 Task: Create New Customer with Customer Name: Cane Rosso, Billing Address Line1: 1226 Ridge Road, Billing Address Line2:  Dodge City, Billing Address Line3:  Kansas 67801
Action: Mouse pressed left at (191, 40)
Screenshot: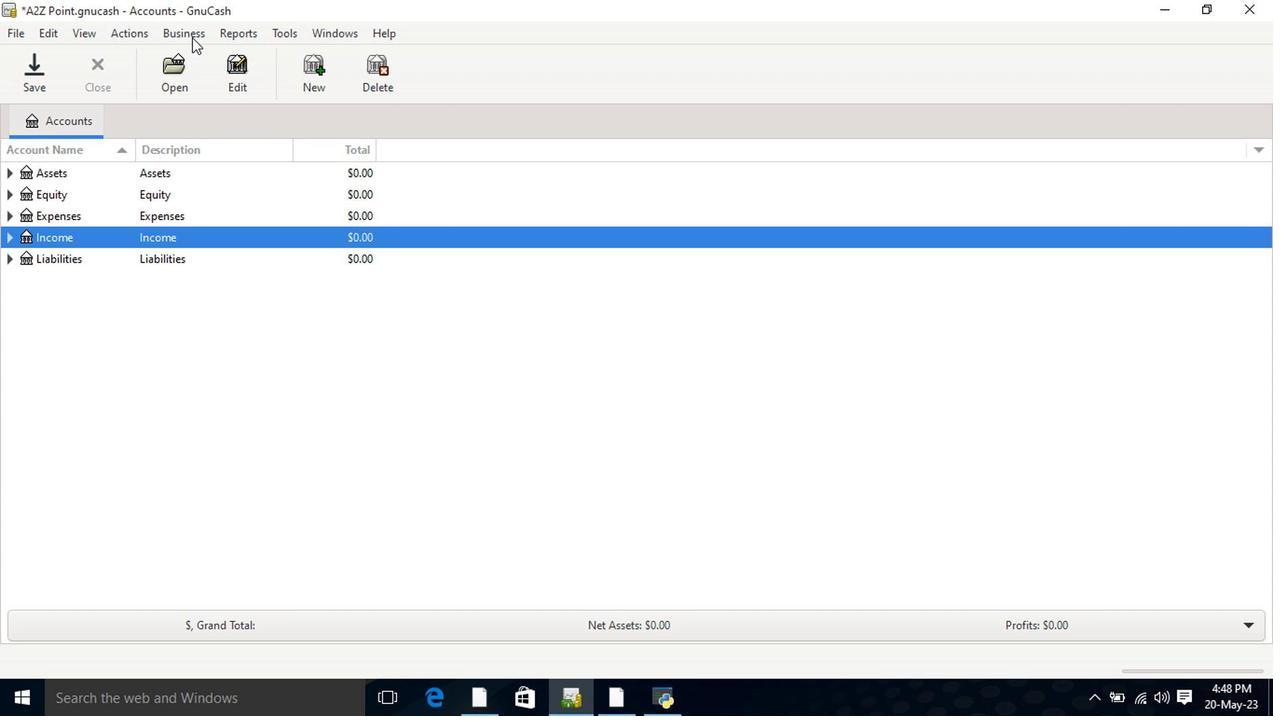
Action: Mouse moved to (276, 61)
Screenshot: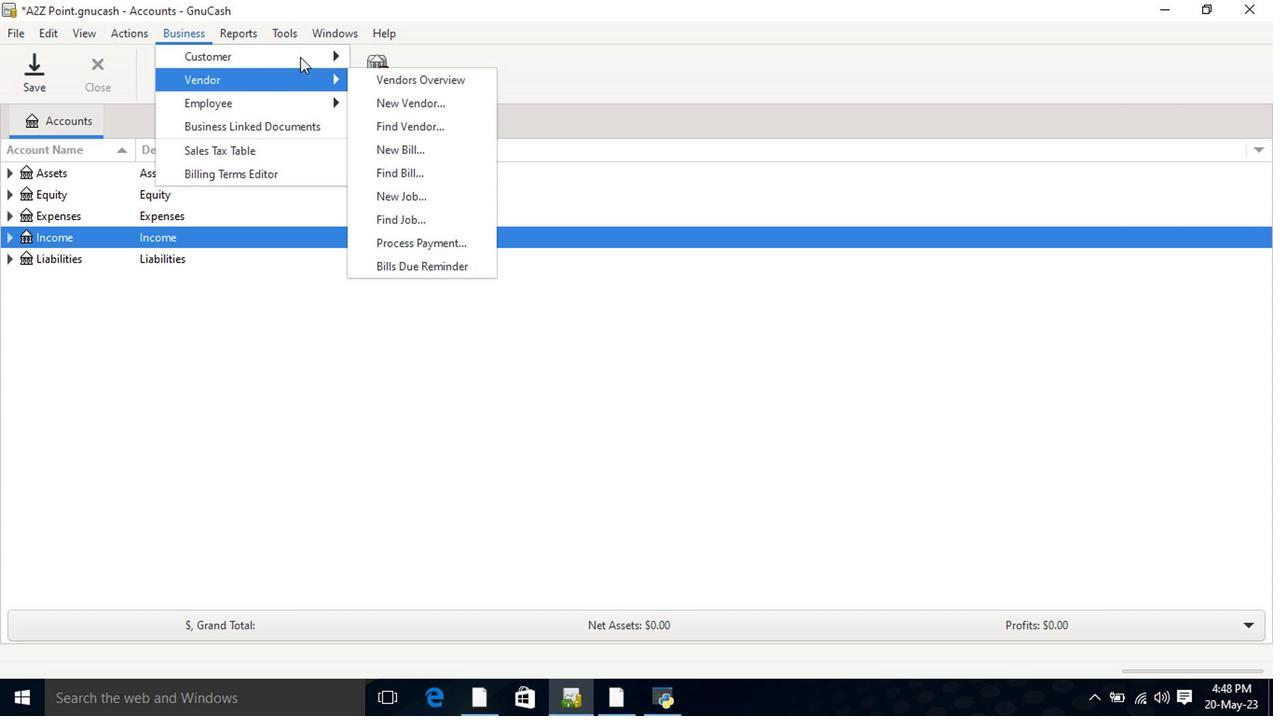 
Action: Mouse pressed left at (276, 61)
Screenshot: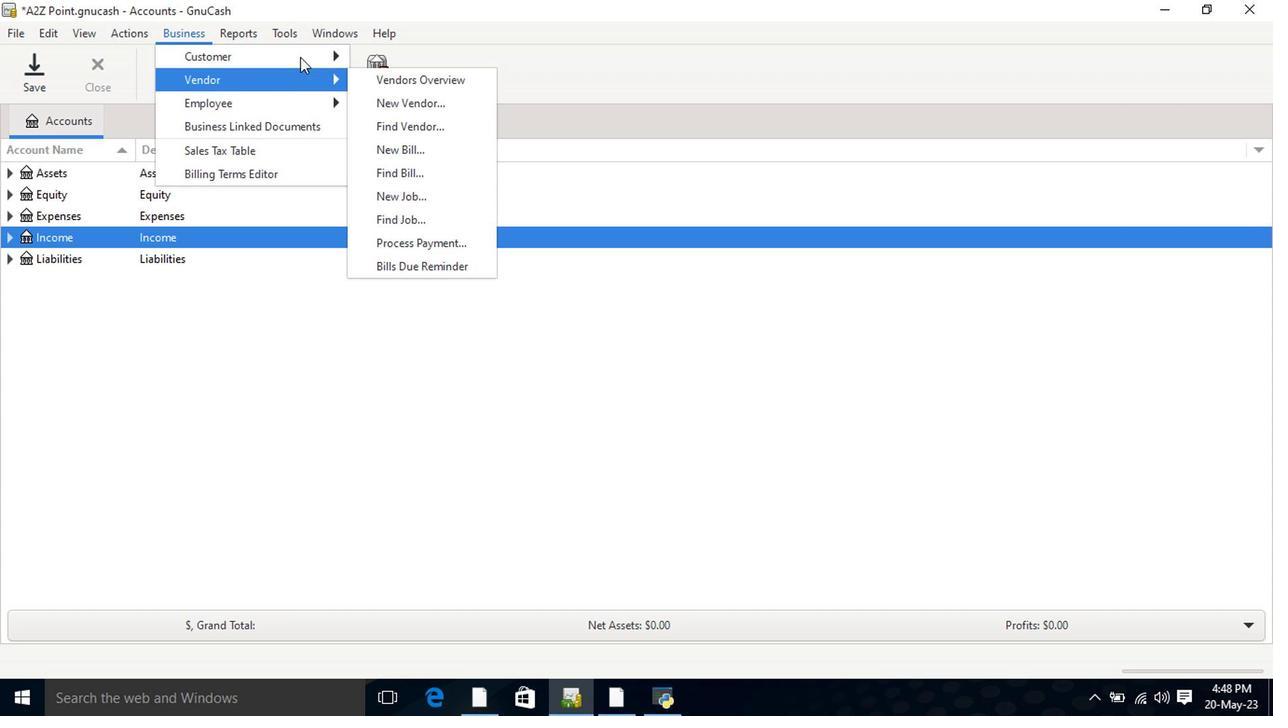 
Action: Mouse moved to (409, 81)
Screenshot: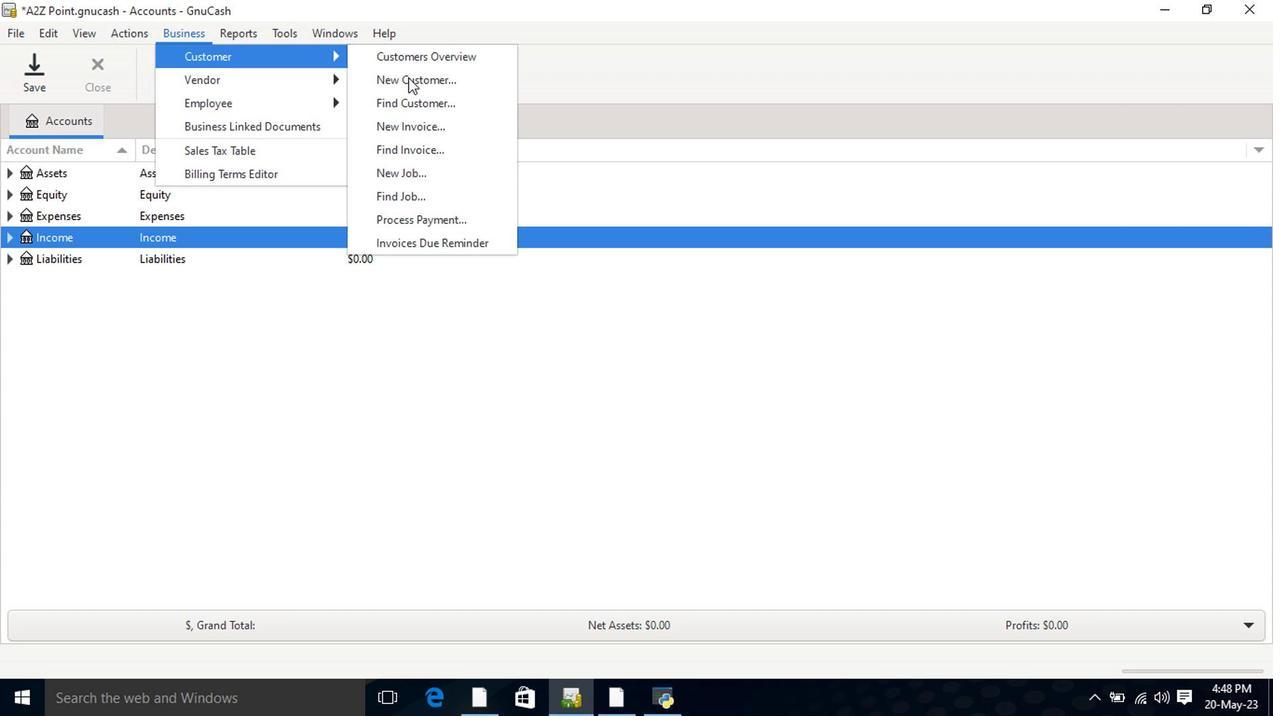 
Action: Mouse pressed left at (409, 81)
Screenshot: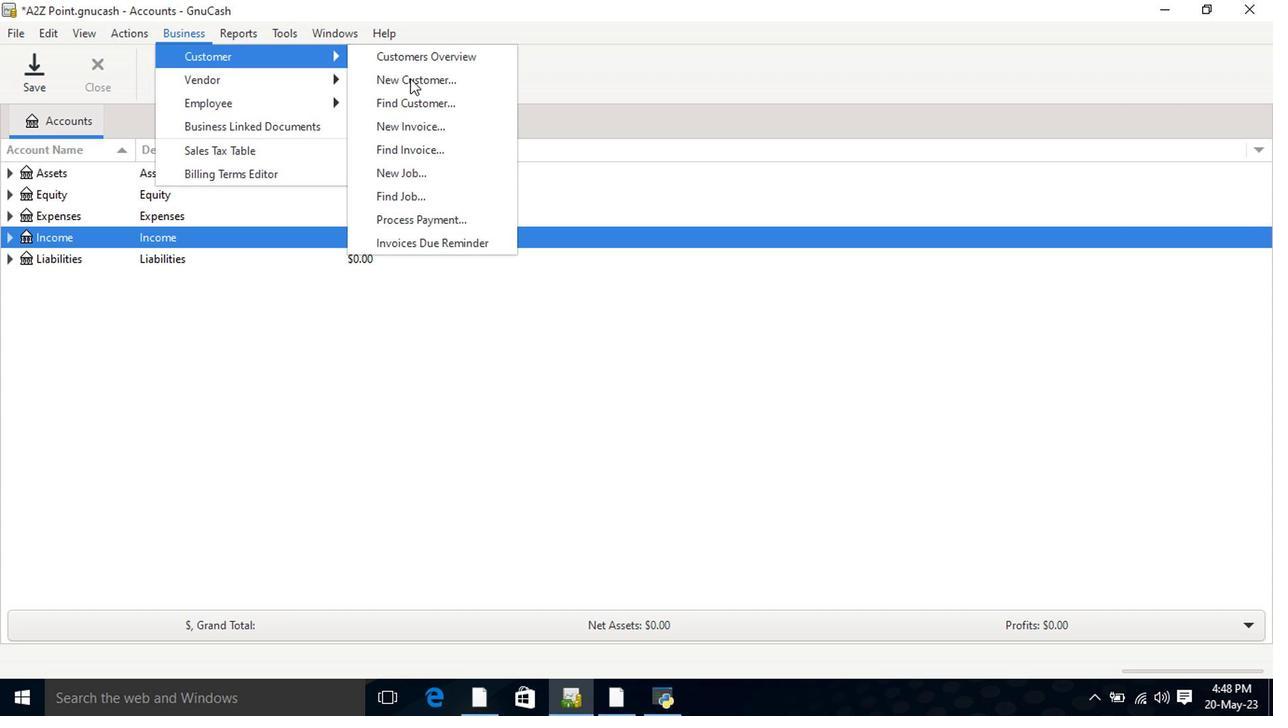 
Action: Mouse moved to (804, 196)
Screenshot: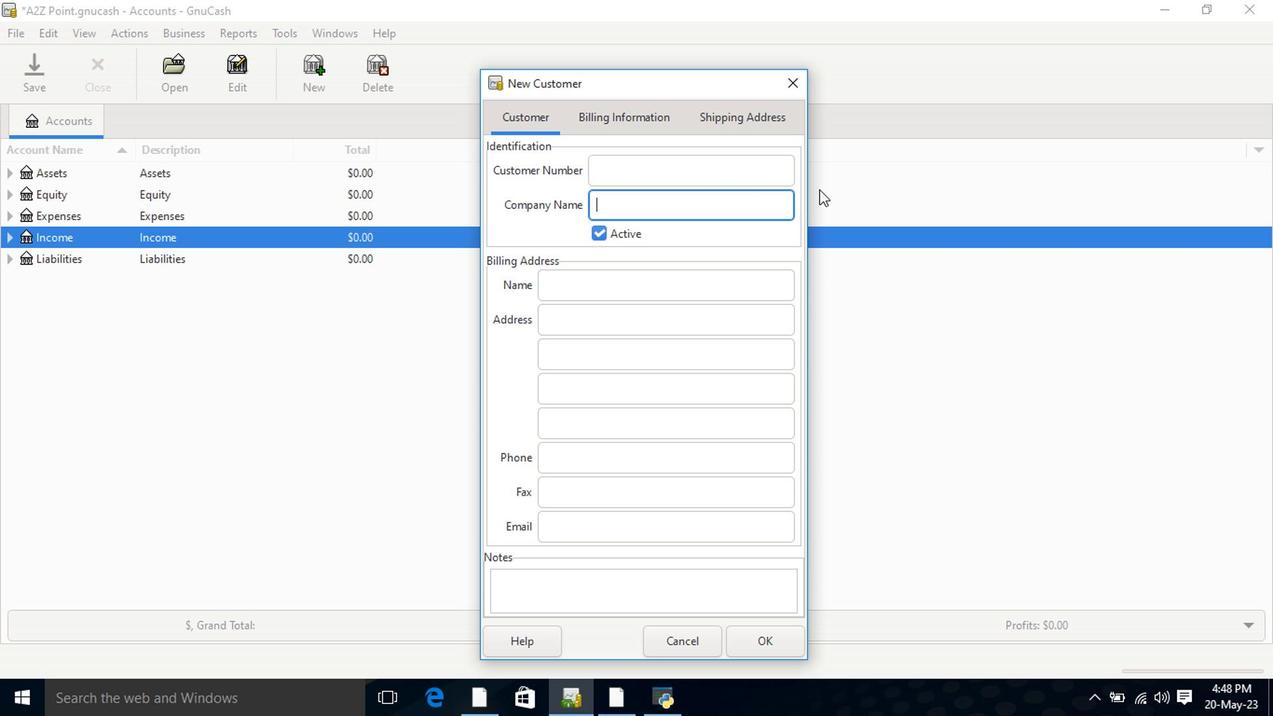 
Action: Key pressed <Key.shift>Cane<Key.space><Key.shift>Rosso<Key.tab><Key.tab><Key.tab>1226<Key.space><Key.shift>Ridge<Key.space><Key.shift>Road<Key.tab>ge<Key.tab><Key.shift>Ka<Key.tab>
Screenshot: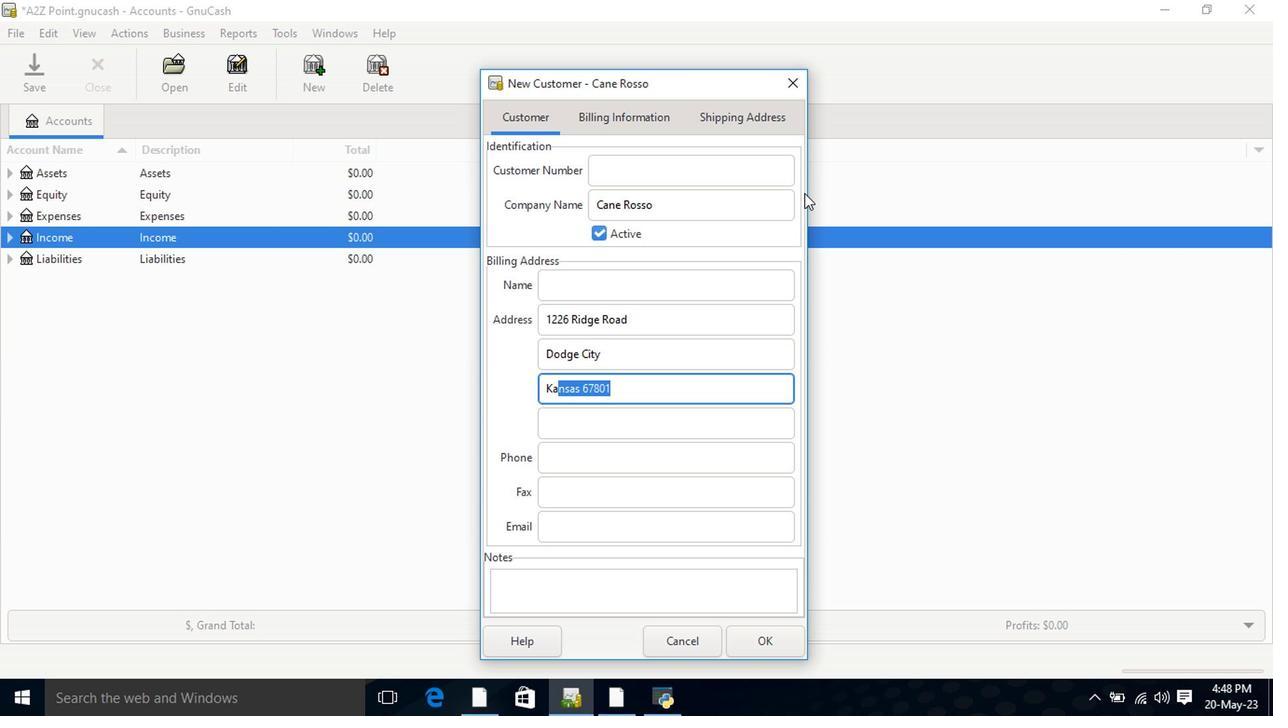 
Action: Mouse moved to (767, 640)
Screenshot: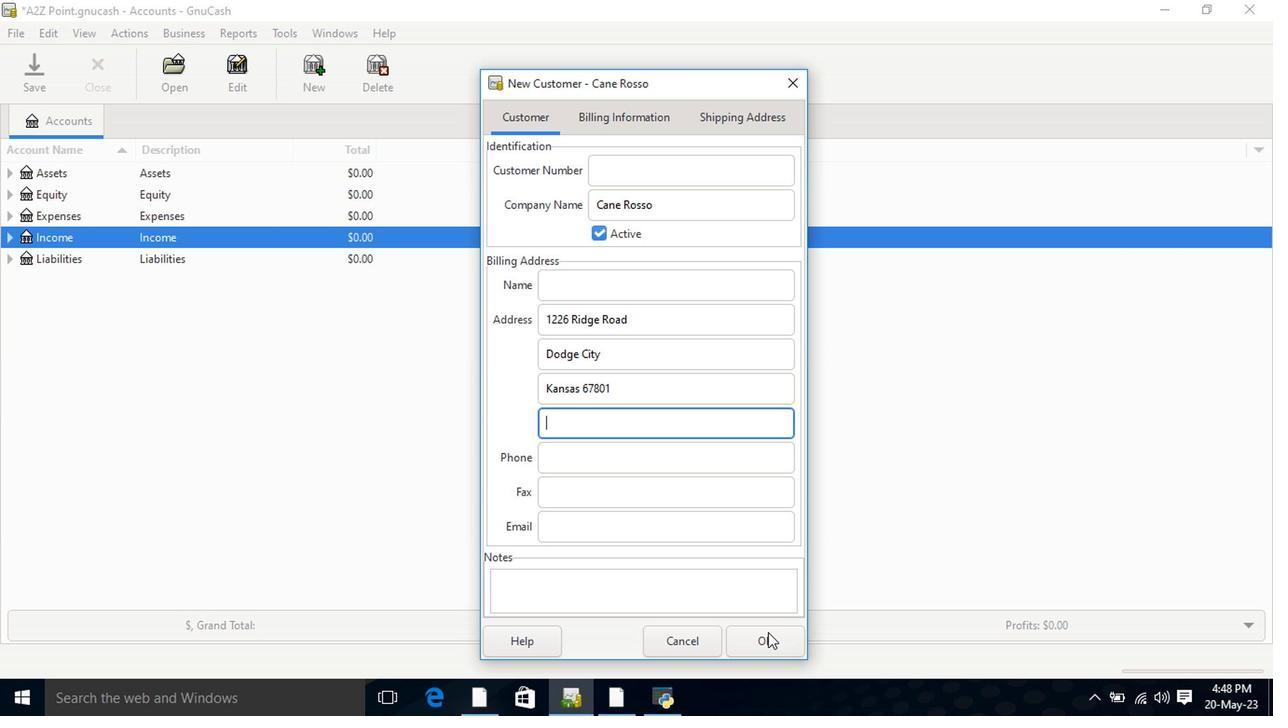 
Action: Mouse pressed left at (767, 640)
Screenshot: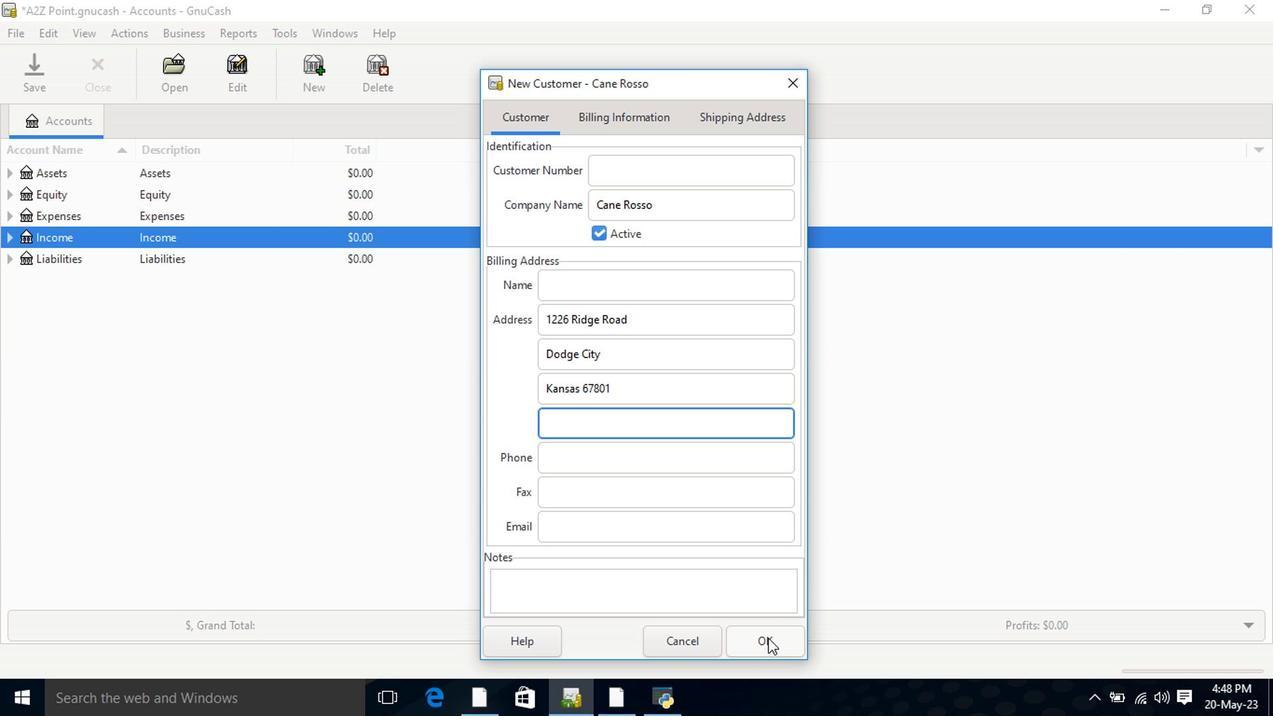 
Action: Mouse moved to (767, 641)
Screenshot: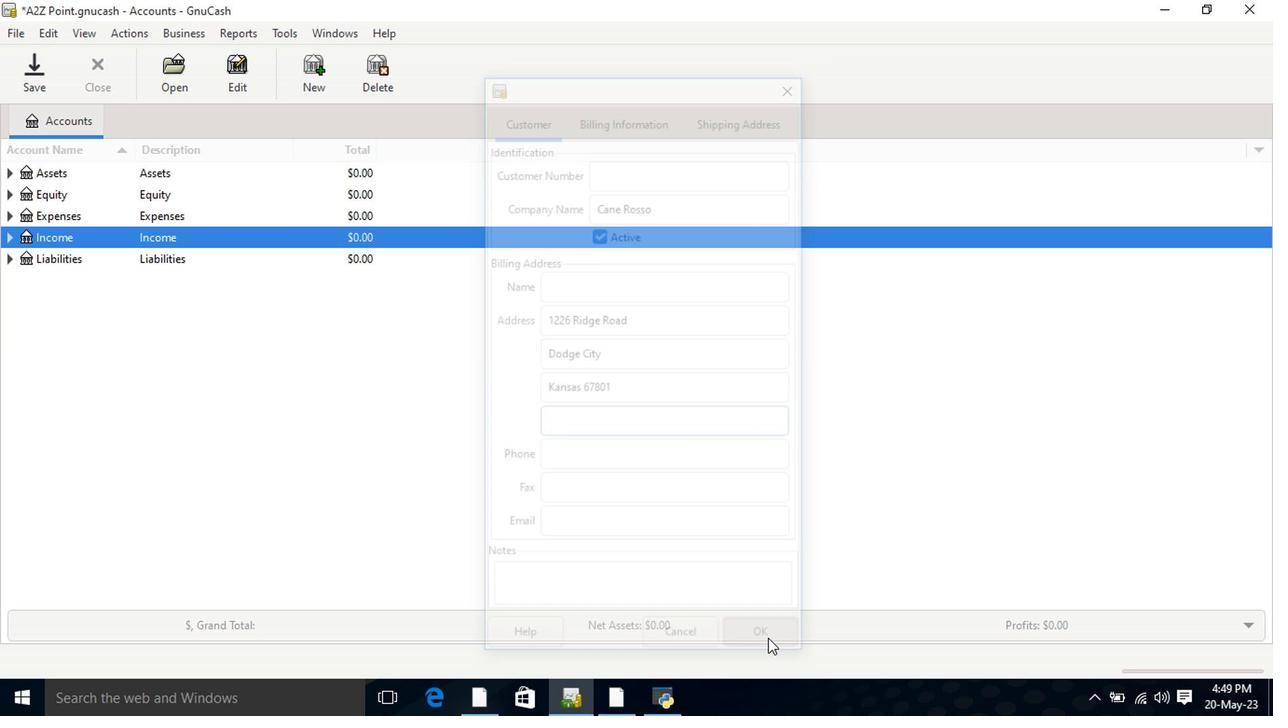 
